 Task: Add the task  Login page not loading or unresponsive to the section Feature Flagging Sprint in the project ZillaTech and add a Due Date to the respective task as 2023/07/15.
Action: Mouse moved to (57, 343)
Screenshot: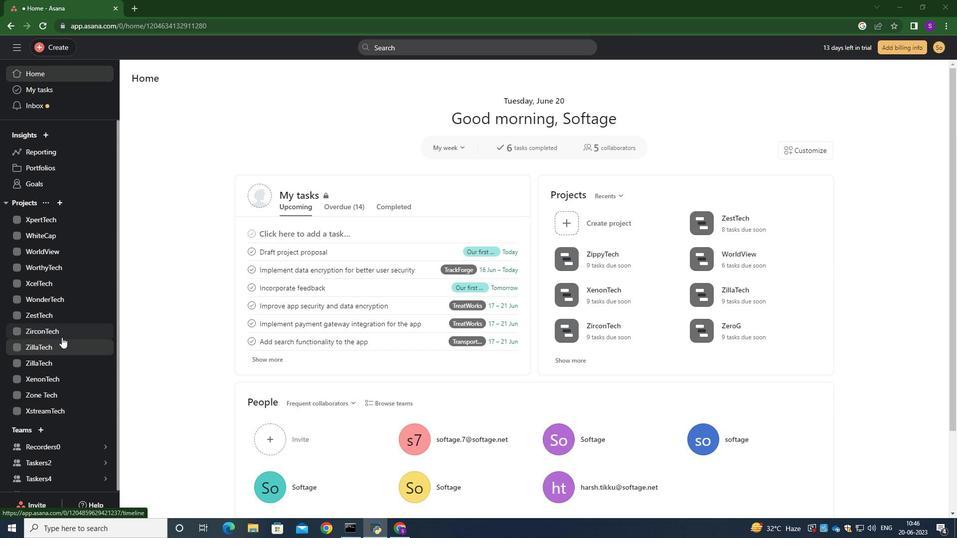 
Action: Mouse pressed left at (57, 343)
Screenshot: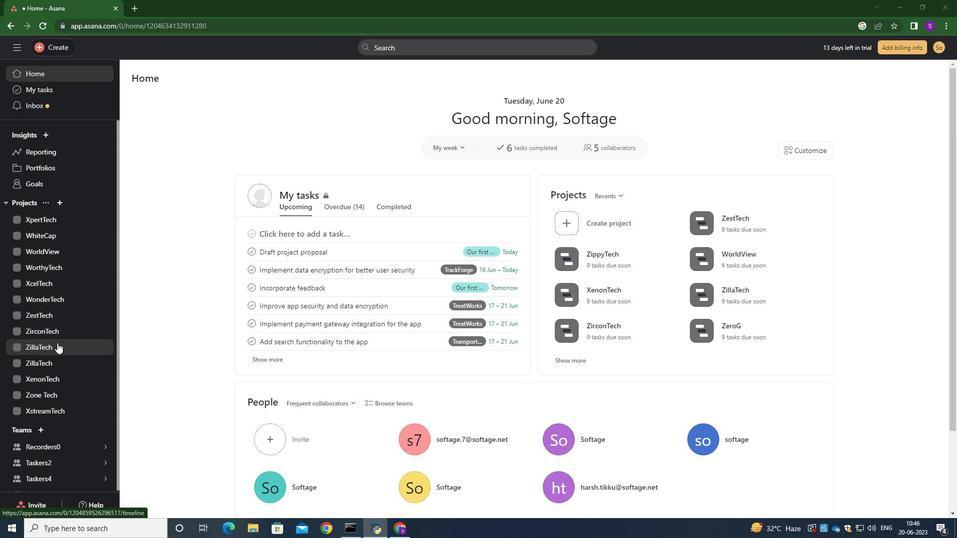 
Action: Mouse moved to (379, 218)
Screenshot: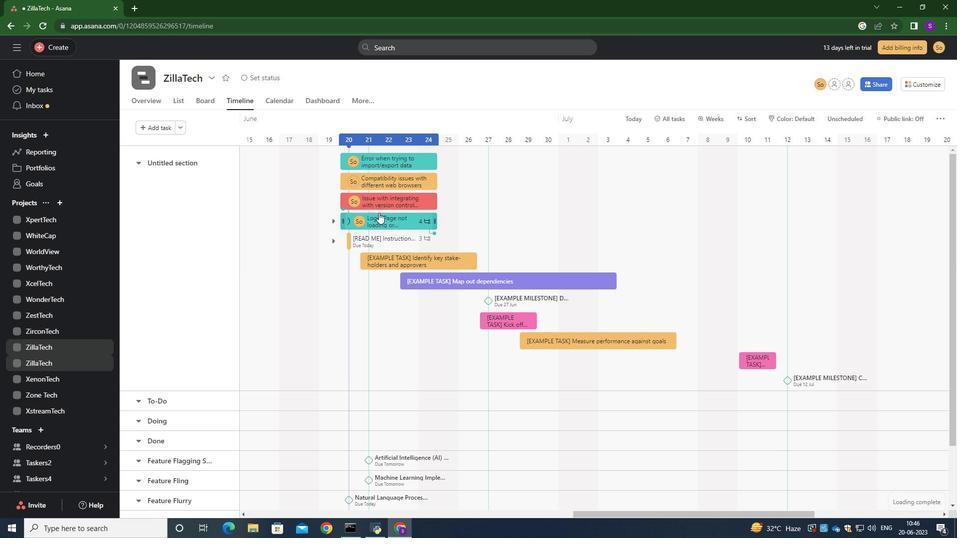 
Action: Mouse pressed left at (379, 218)
Screenshot: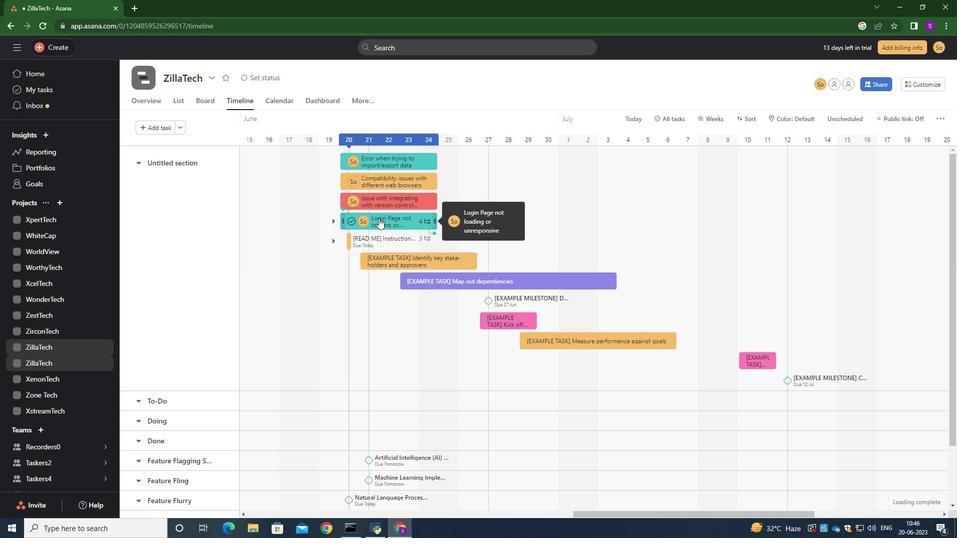 
Action: Mouse moved to (778, 222)
Screenshot: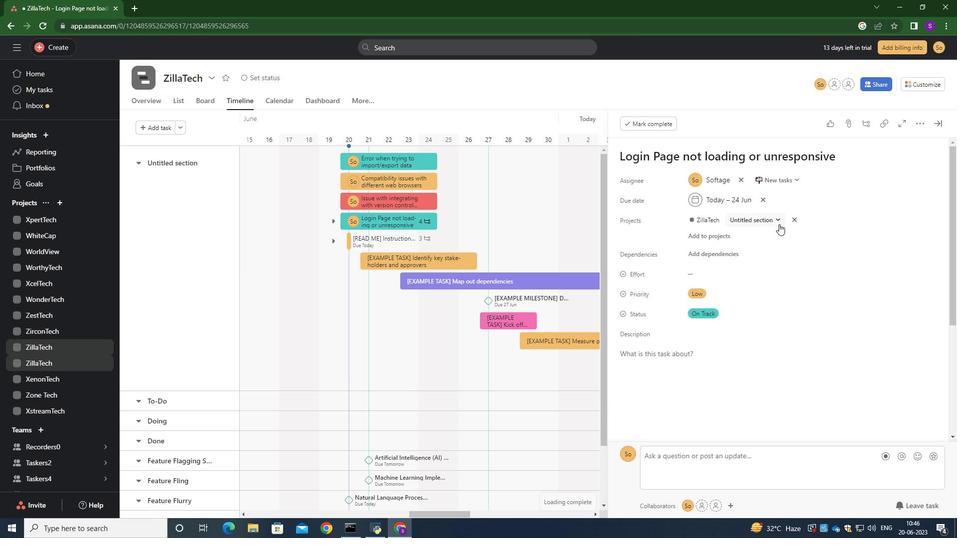 
Action: Mouse pressed left at (778, 222)
Screenshot: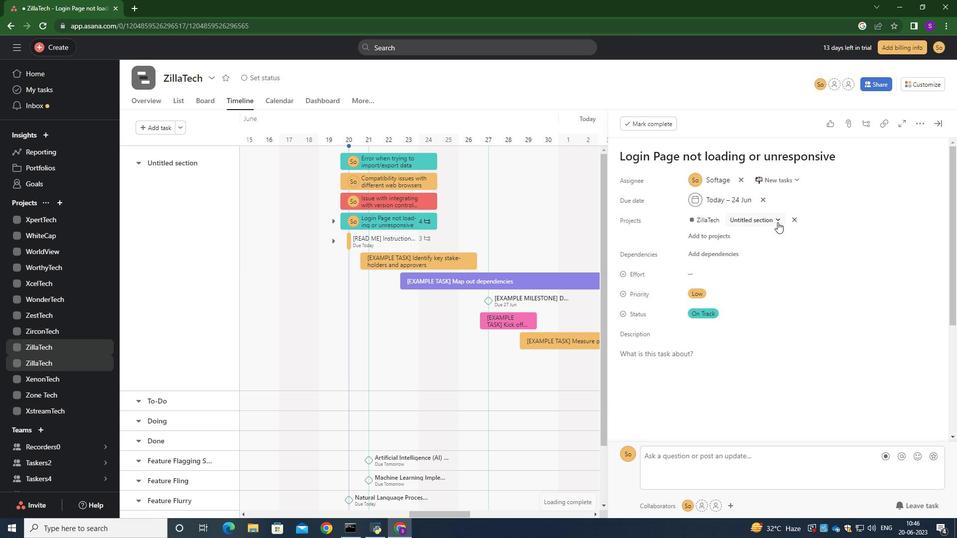 
Action: Mouse moved to (754, 313)
Screenshot: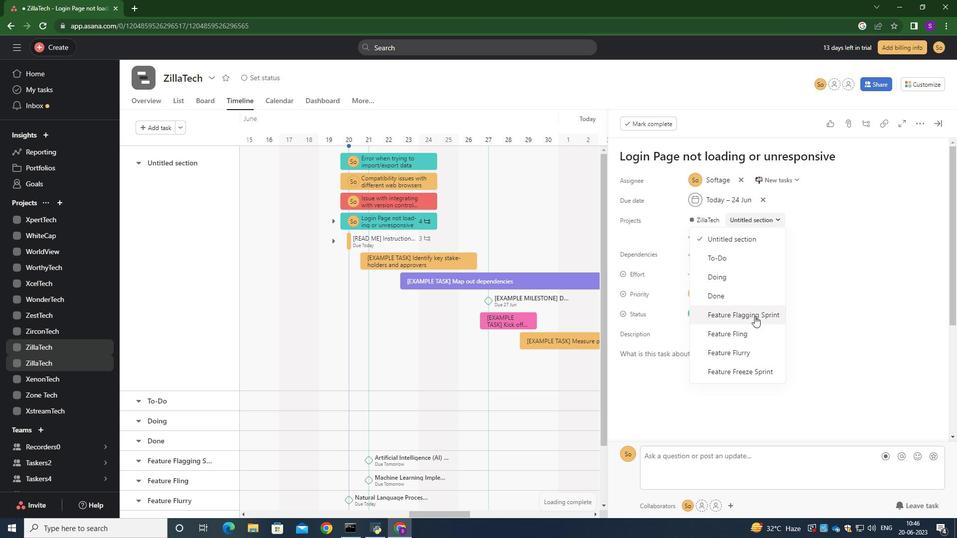 
Action: Mouse pressed left at (754, 313)
Screenshot: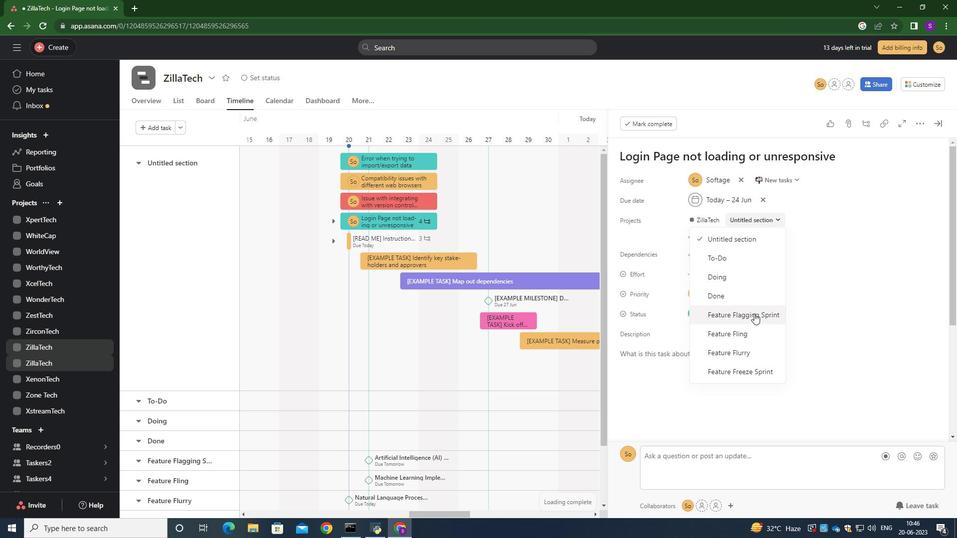 
Action: Mouse moved to (763, 198)
Screenshot: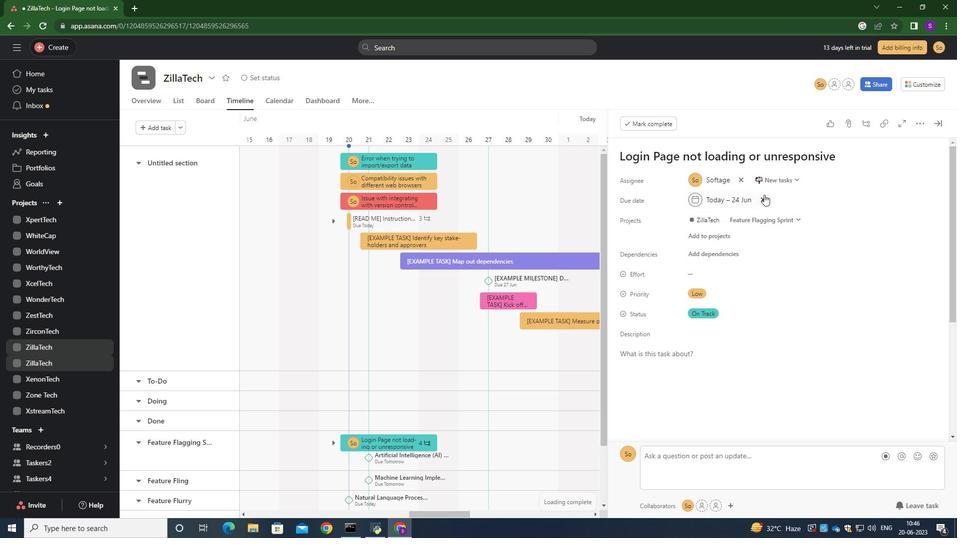 
Action: Mouse pressed left at (763, 198)
Screenshot: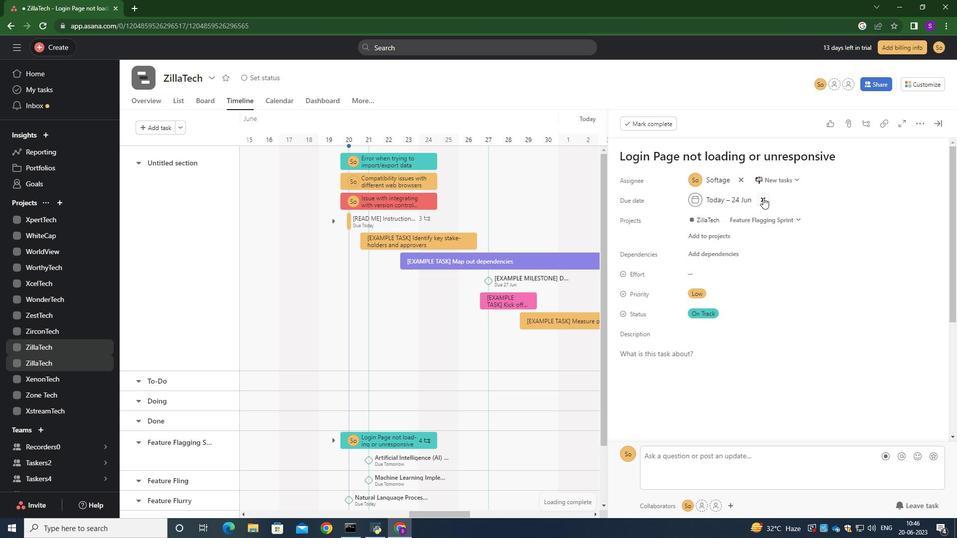 
Action: Mouse moved to (734, 200)
Screenshot: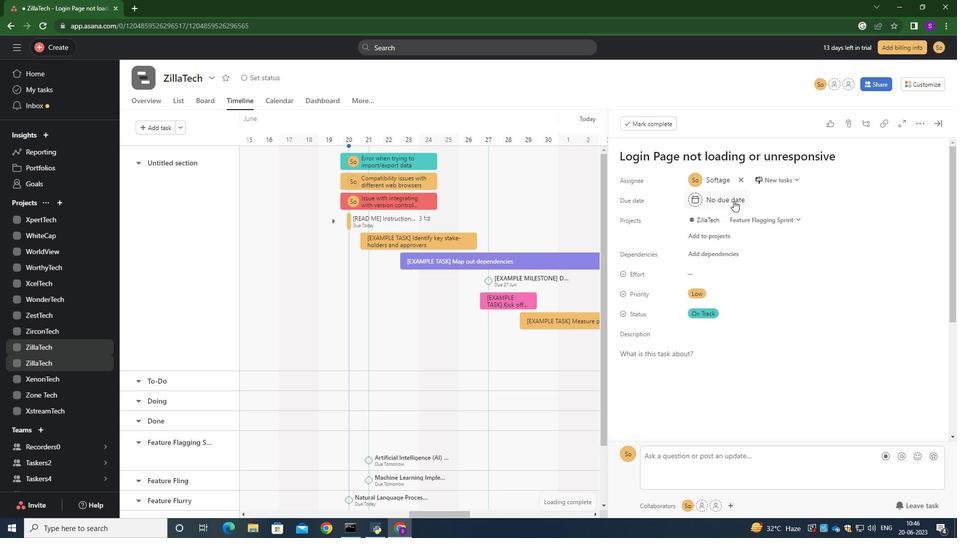 
Action: Mouse pressed left at (734, 200)
Screenshot: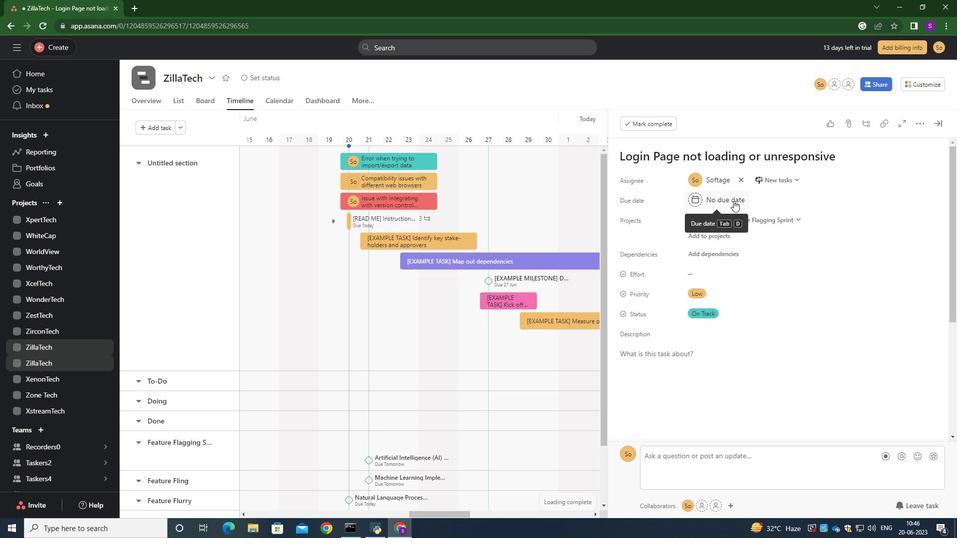 
Action: Mouse moved to (734, 200)
Screenshot: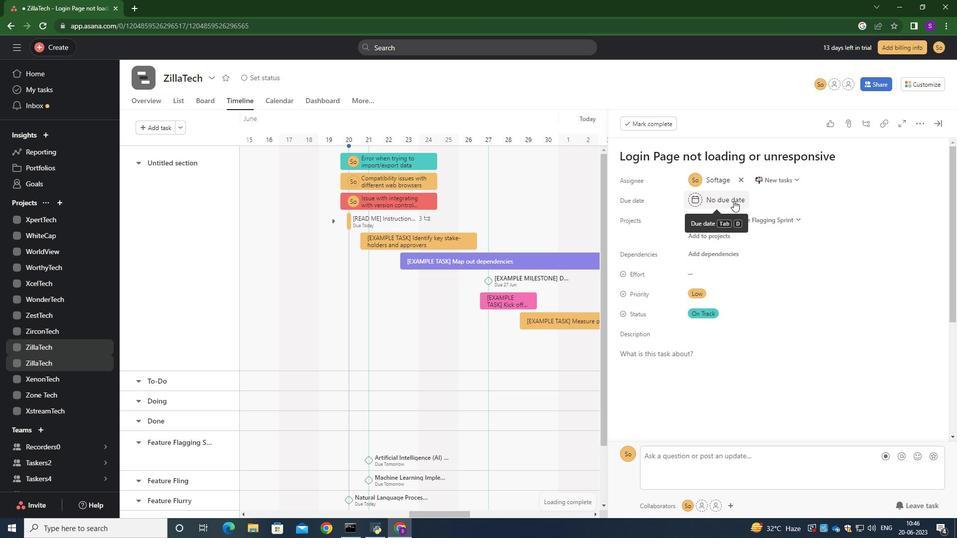 
Action: Key pressed 2023/07/15<Key.enter>
Screenshot: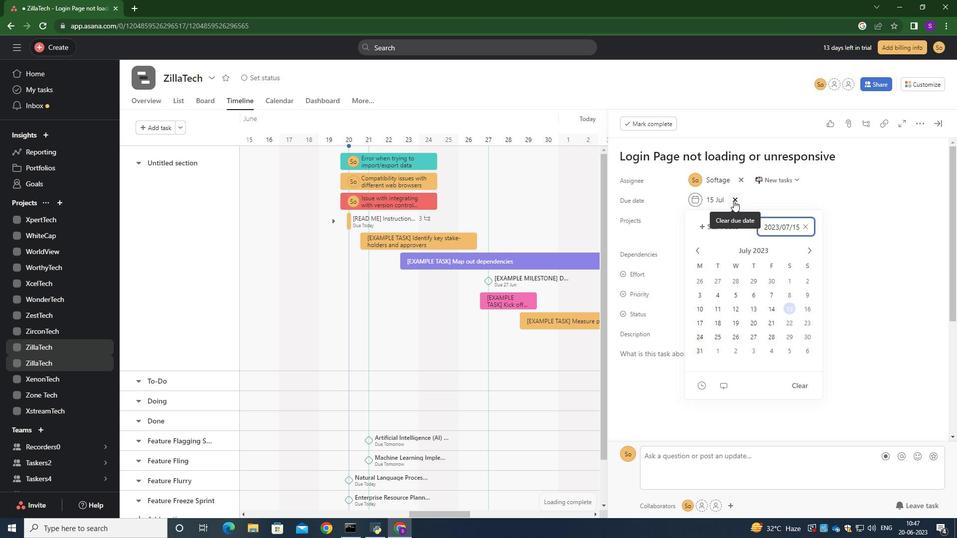 
Action: Mouse moved to (863, 262)
Screenshot: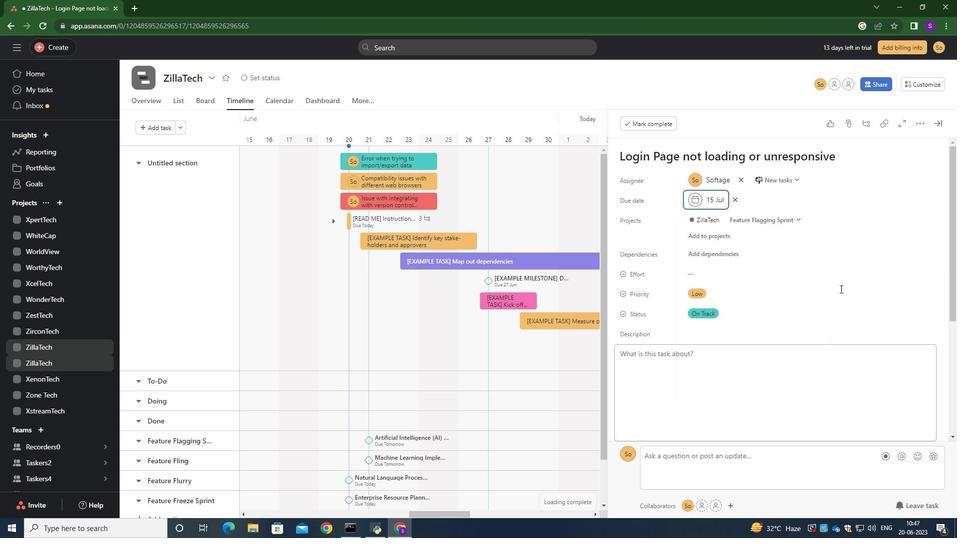 
